 Task: Create Card Brand Reputation Management in Board Sales Reporting to Workspace Event Marketing. Create Card Operating Agreements Review in Board Media Planning and Buying to Workspace Event Marketing. Create Card Crisis Communication Planning in Board Sales Incentive Program Design and Implementation to Workspace Event Marketing
Action: Mouse moved to (106, 52)
Screenshot: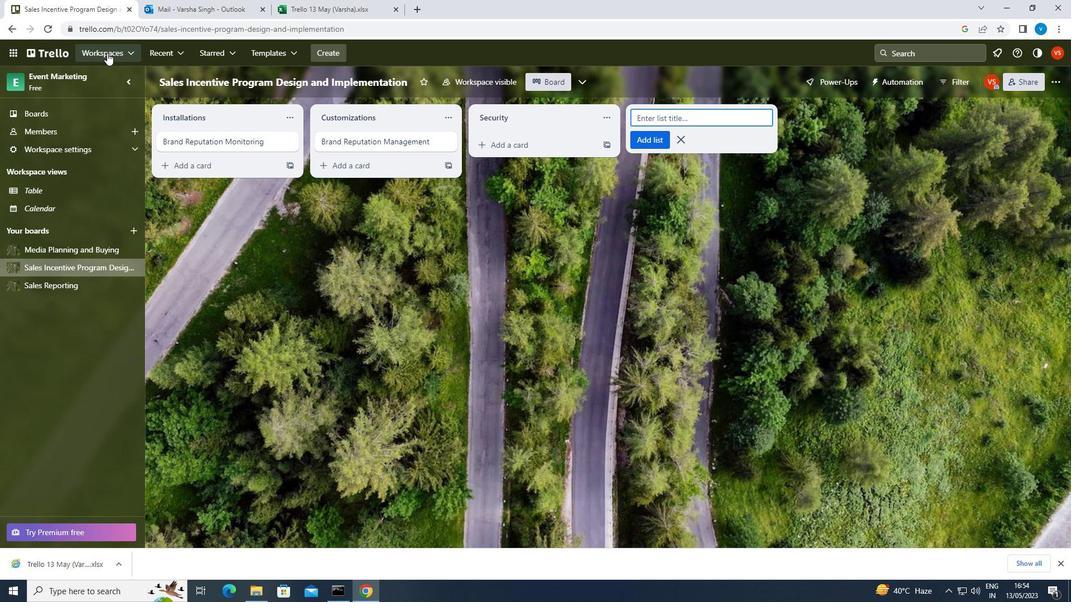 
Action: Mouse pressed left at (106, 52)
Screenshot: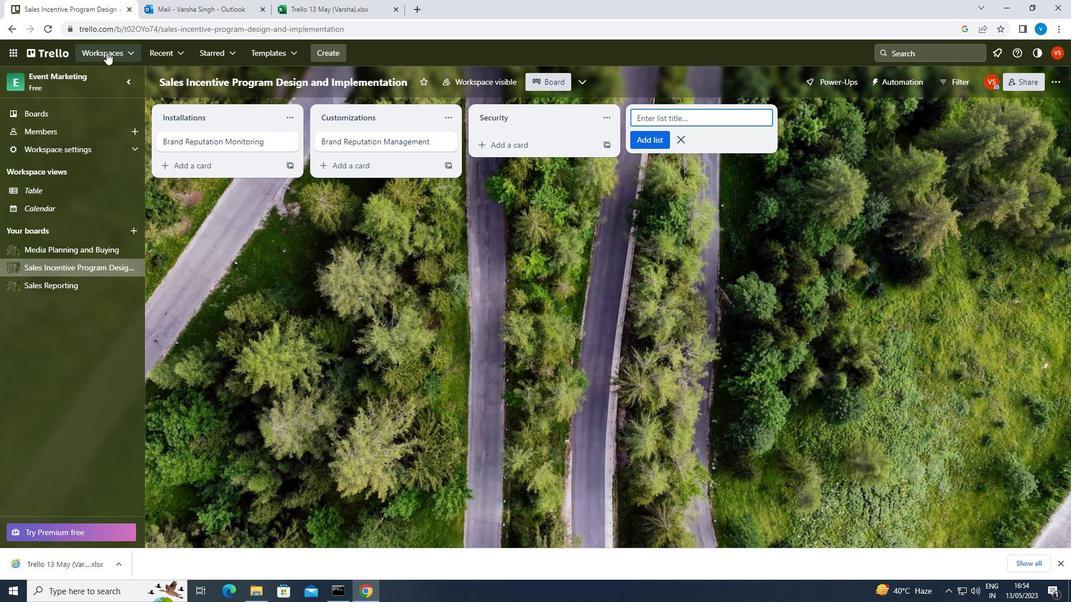 
Action: Mouse moved to (154, 471)
Screenshot: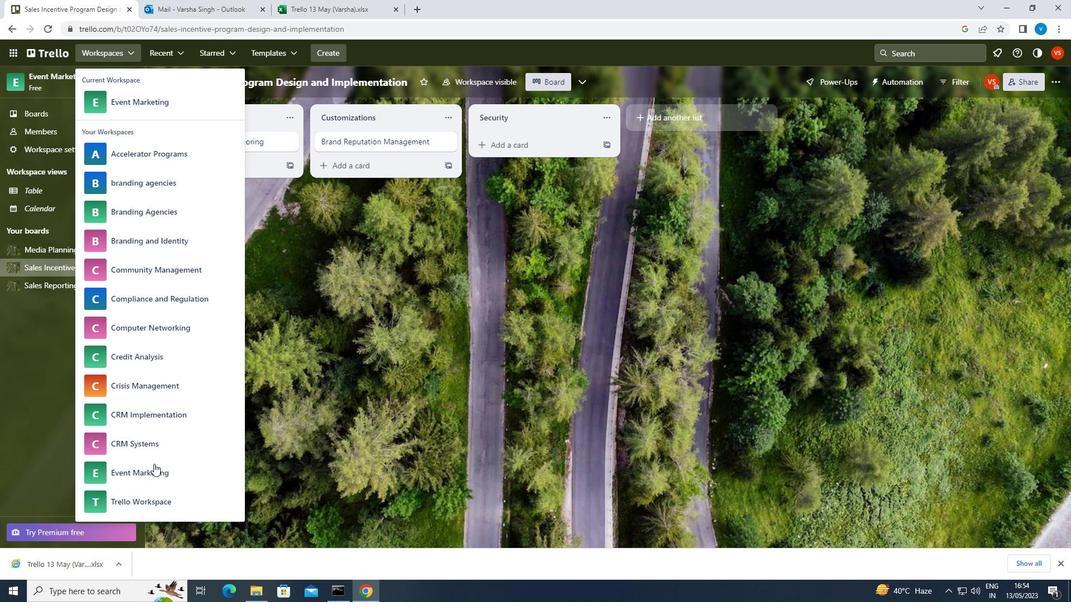 
Action: Mouse pressed left at (154, 471)
Screenshot: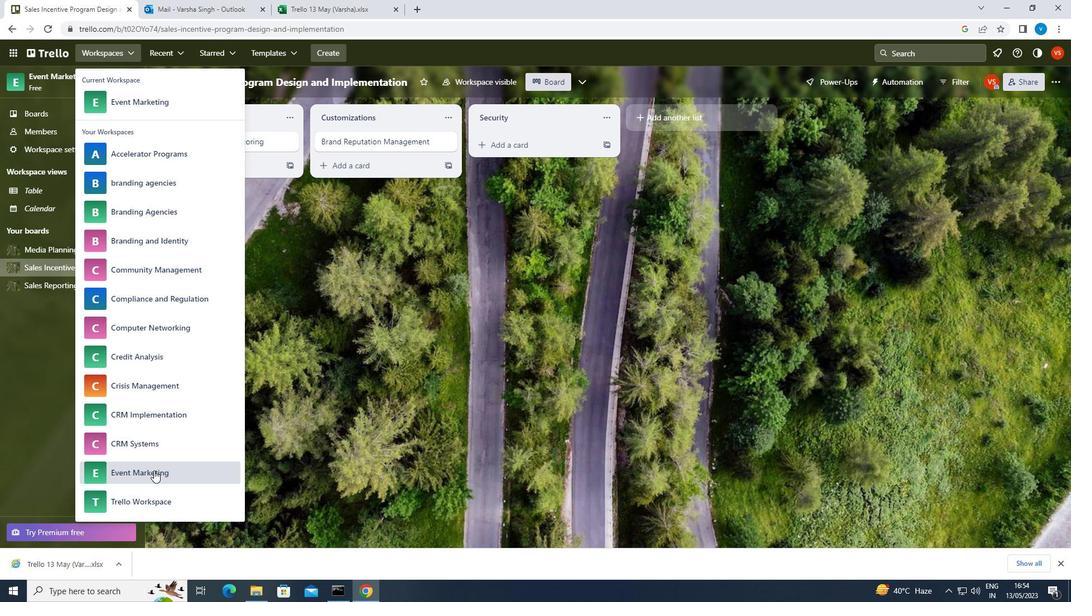 
Action: Mouse moved to (46, 279)
Screenshot: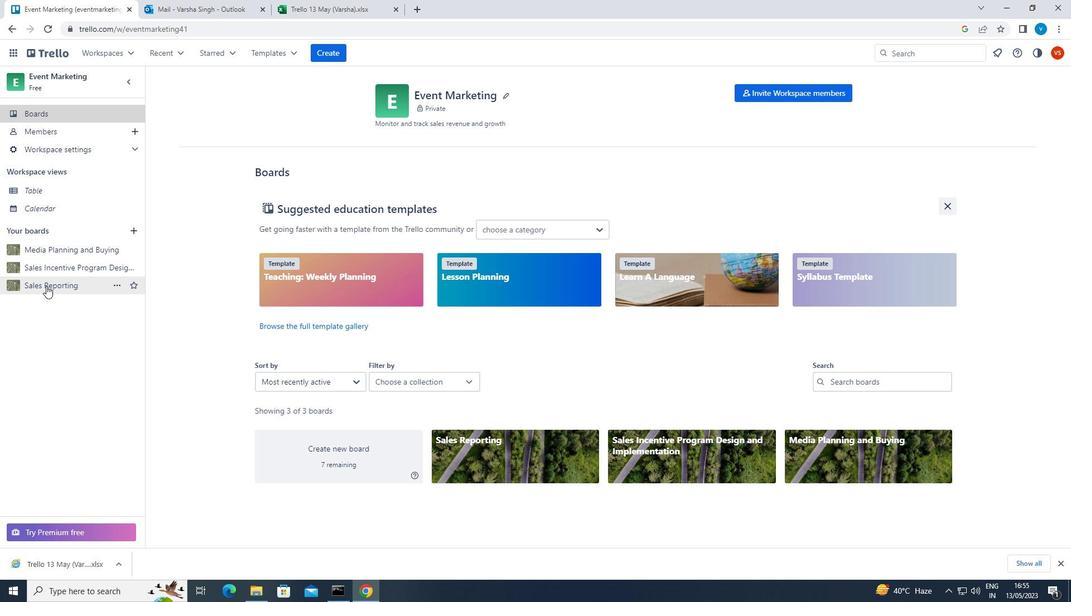
Action: Mouse pressed left at (46, 279)
Screenshot: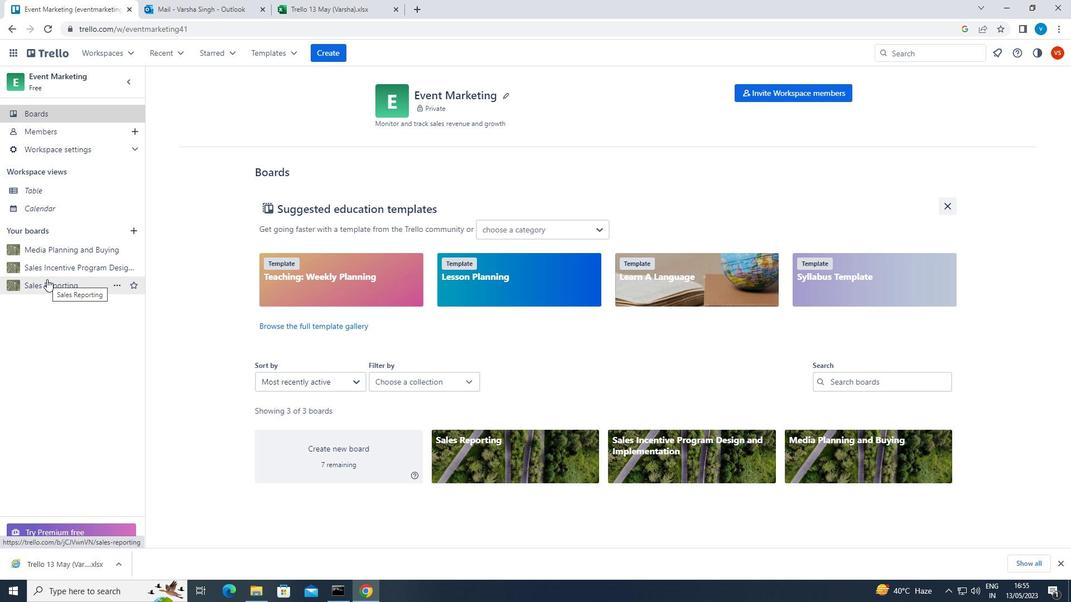 
Action: Mouse moved to (495, 140)
Screenshot: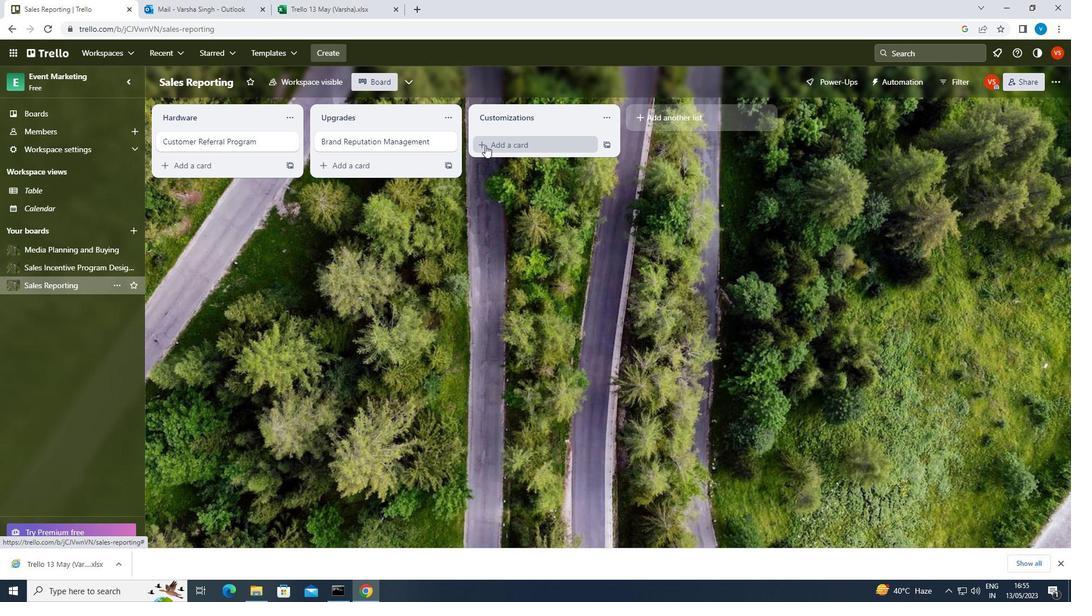 
Action: Mouse pressed left at (495, 140)
Screenshot: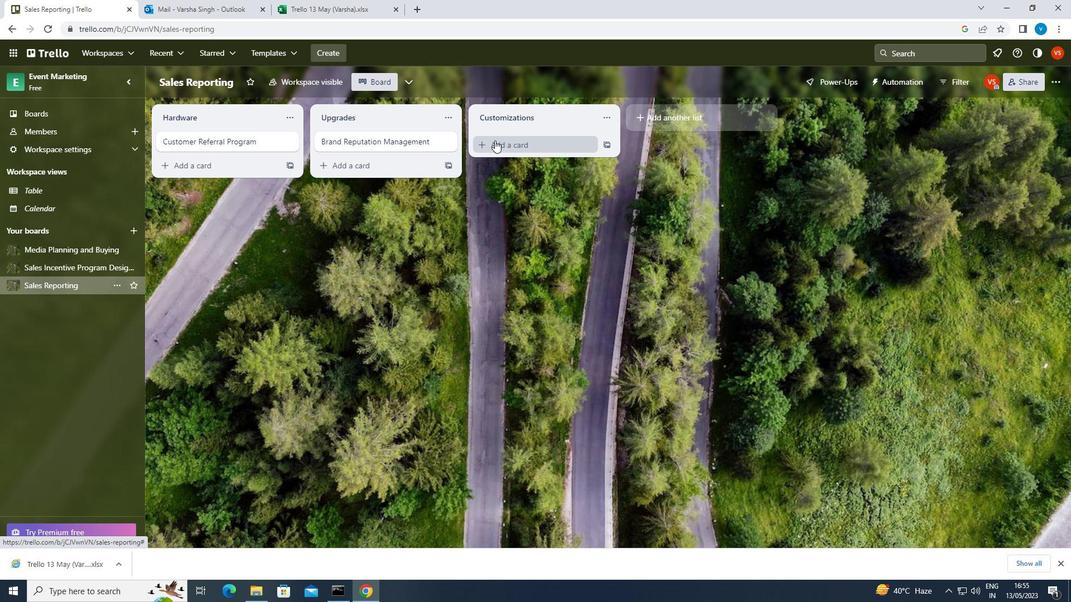 
Action: Key pressed <Key.shift>BRAND<Key.space><Key.shift>REPUTATION<Key.space><Key.shift>MANAGEMENT
Screenshot: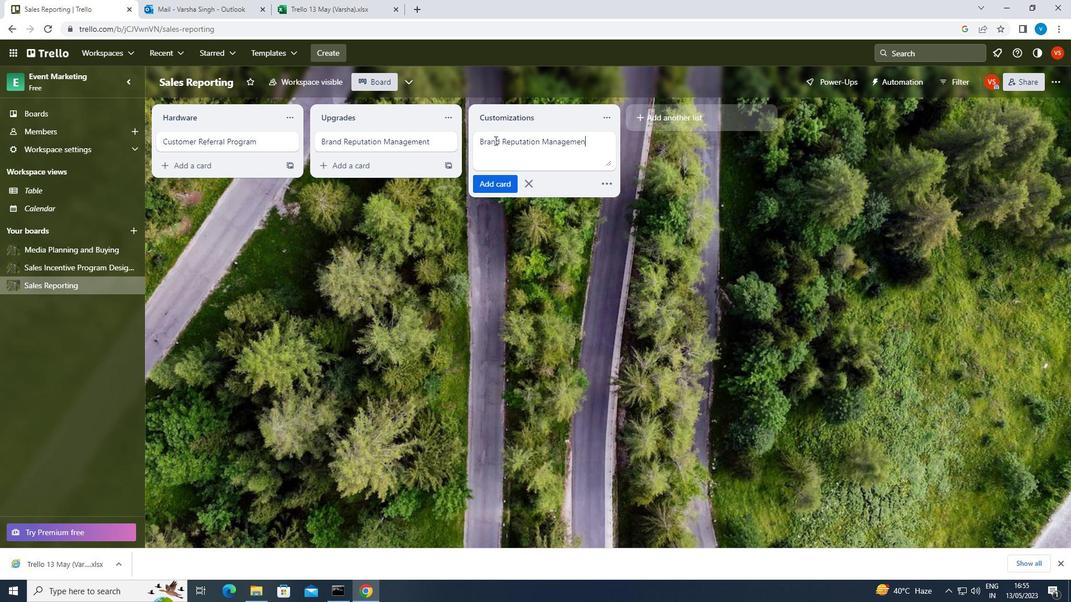 
Action: Mouse moved to (495, 133)
Screenshot: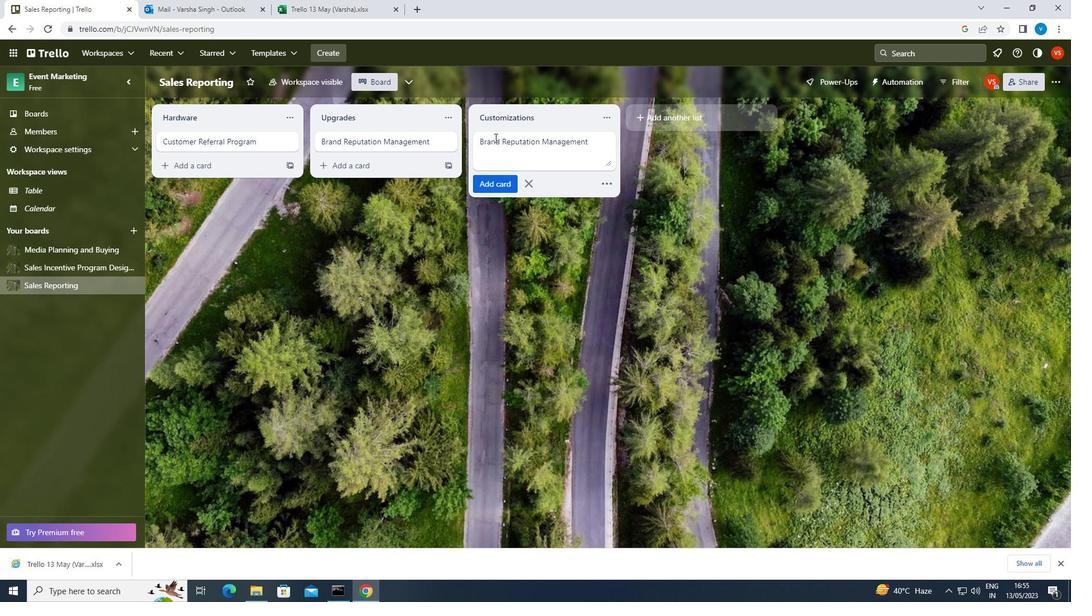 
Action: Key pressed <Key.enter>
Screenshot: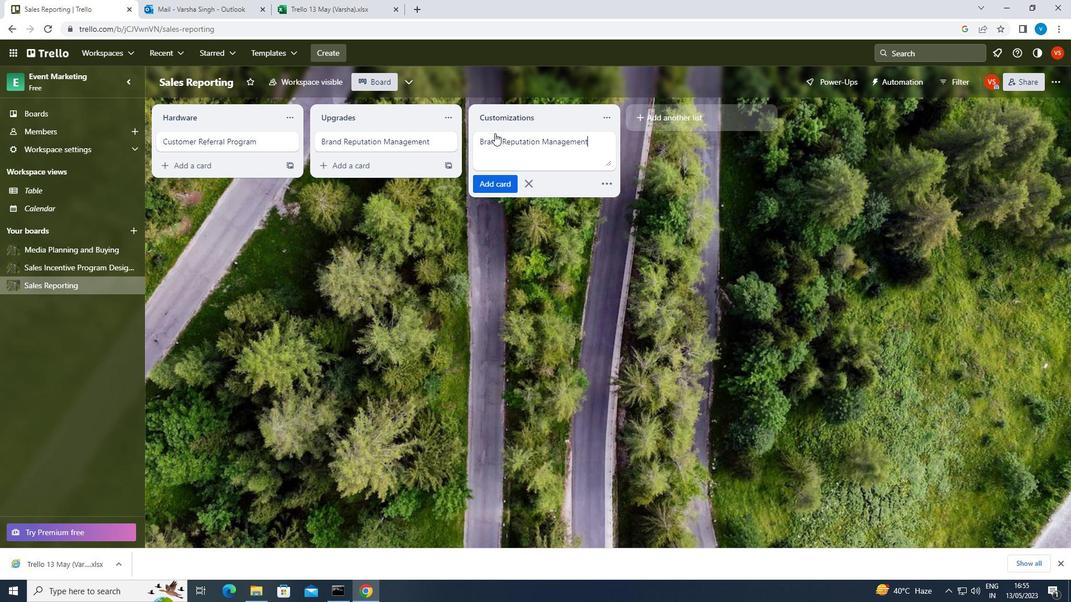 
Action: Mouse moved to (49, 251)
Screenshot: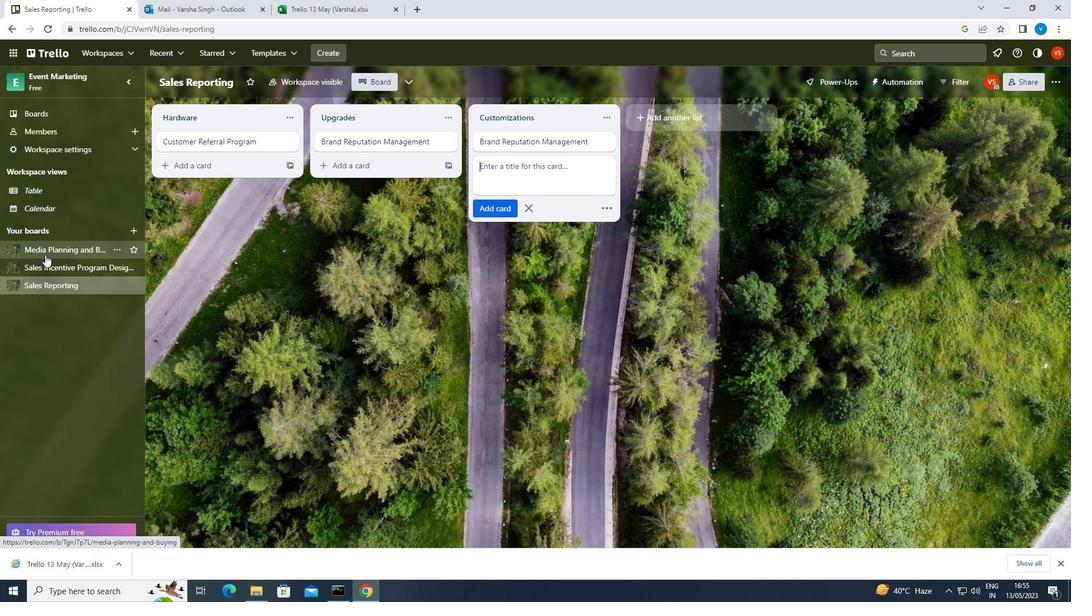 
Action: Mouse pressed left at (49, 251)
Screenshot: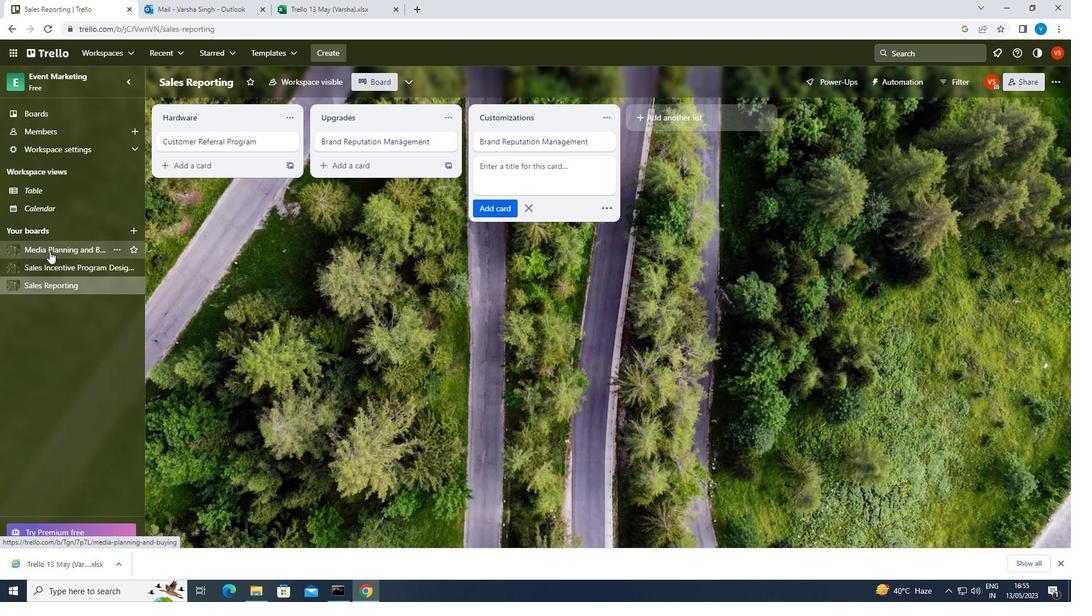 
Action: Mouse moved to (501, 146)
Screenshot: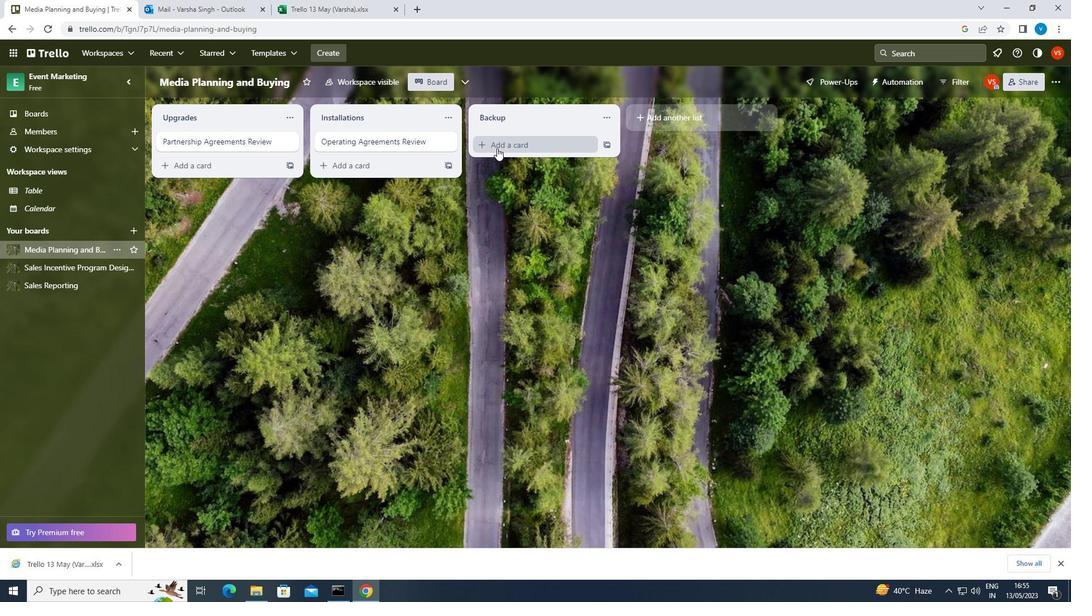 
Action: Mouse pressed left at (501, 146)
Screenshot: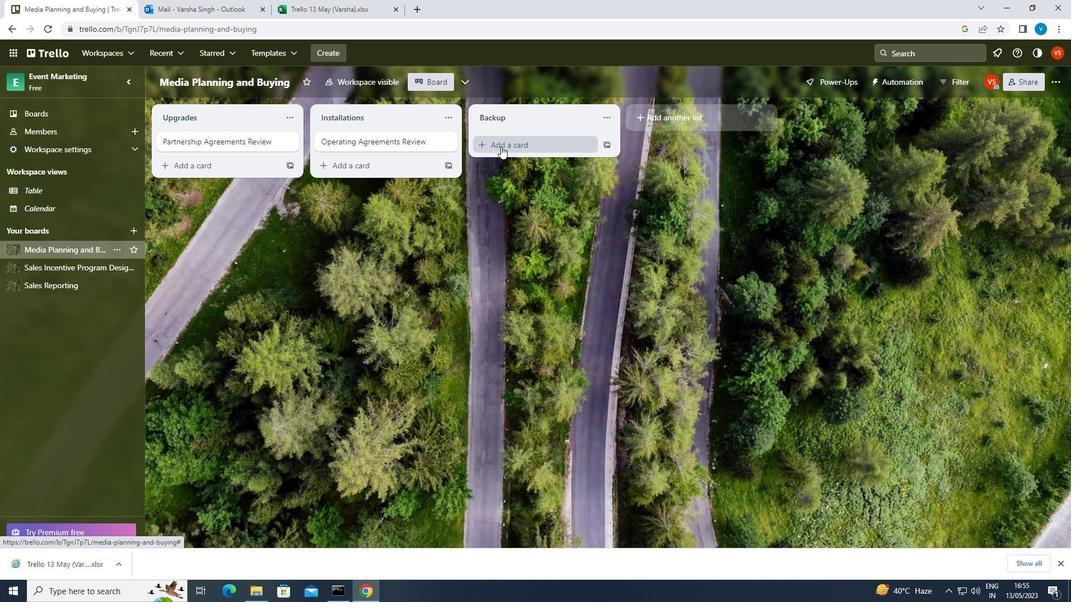 
Action: Mouse moved to (501, 147)
Screenshot: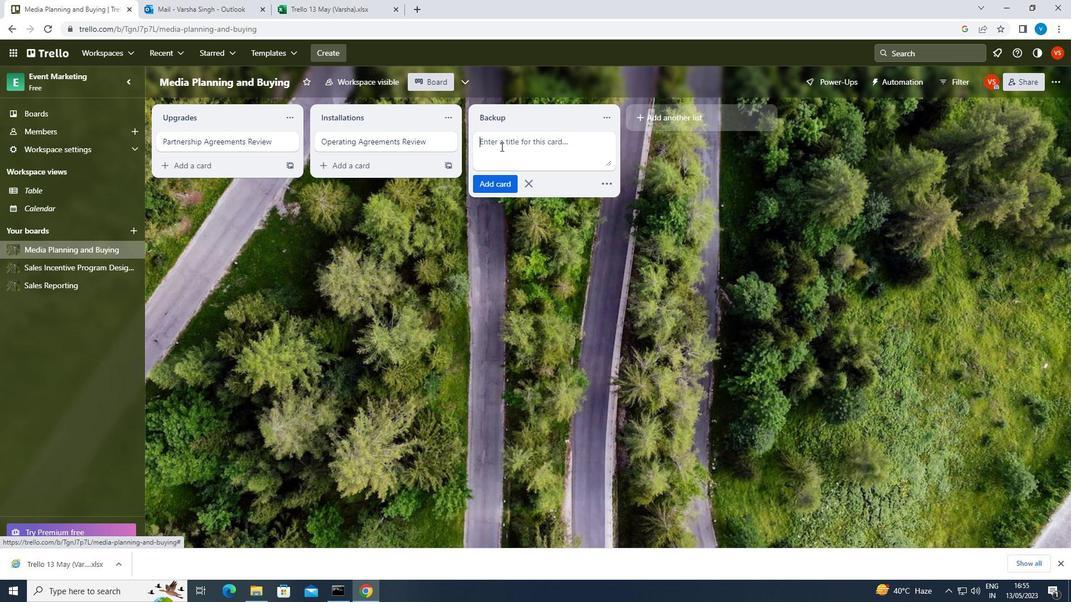 
Action: Key pressed <Key.shift>OPERATING<Key.space><Key.shift><Key.shift><Key.shift>AGREEMENTS<Key.space><Key.shift>REVIEW
Screenshot: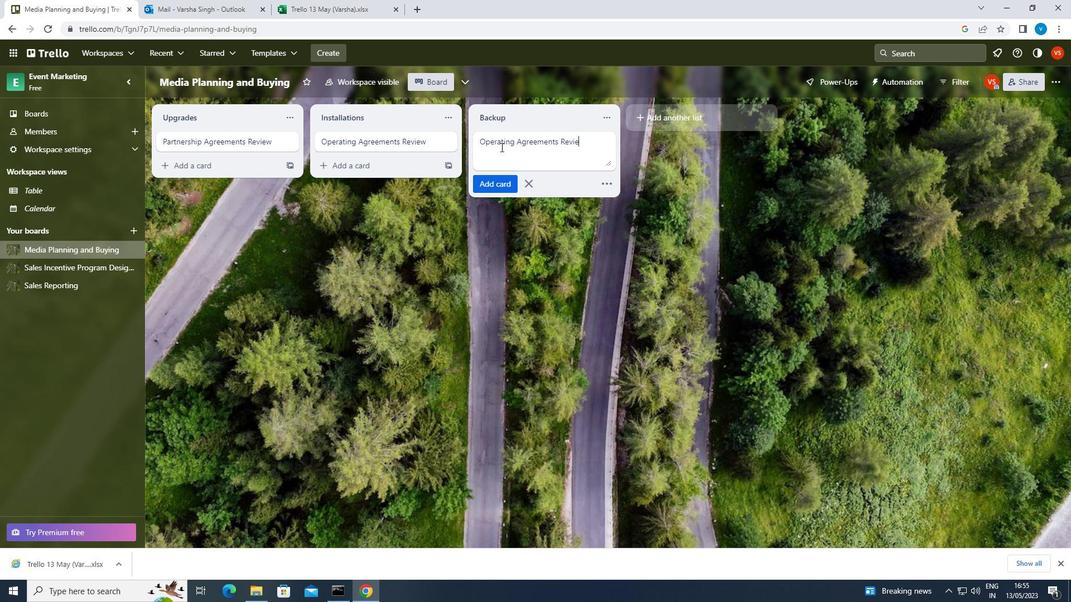 
Action: Mouse moved to (418, 164)
Screenshot: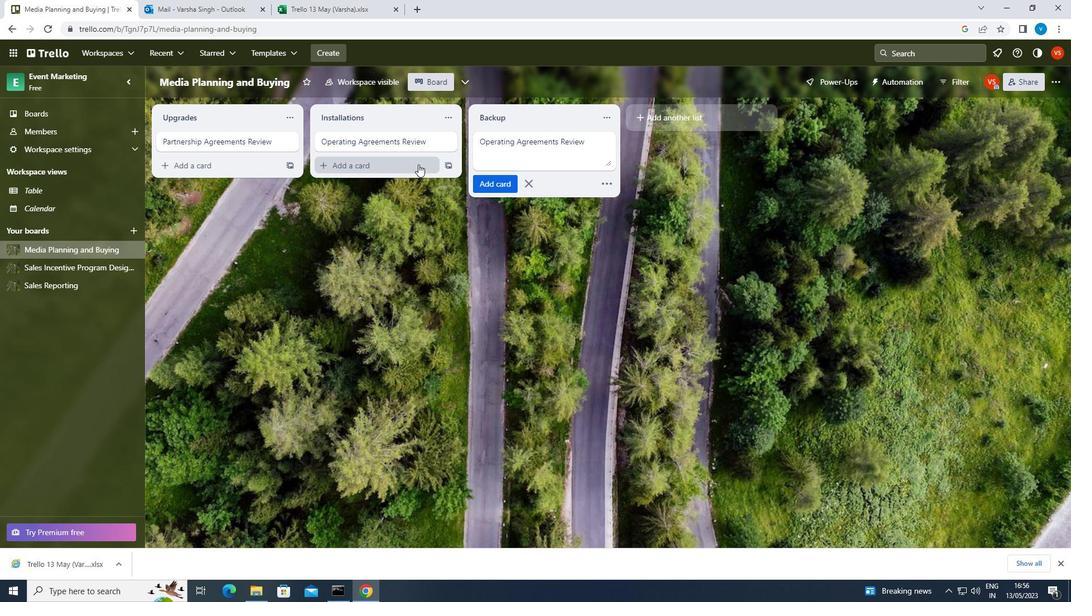 
Action: Key pressed <Key.enter>
Screenshot: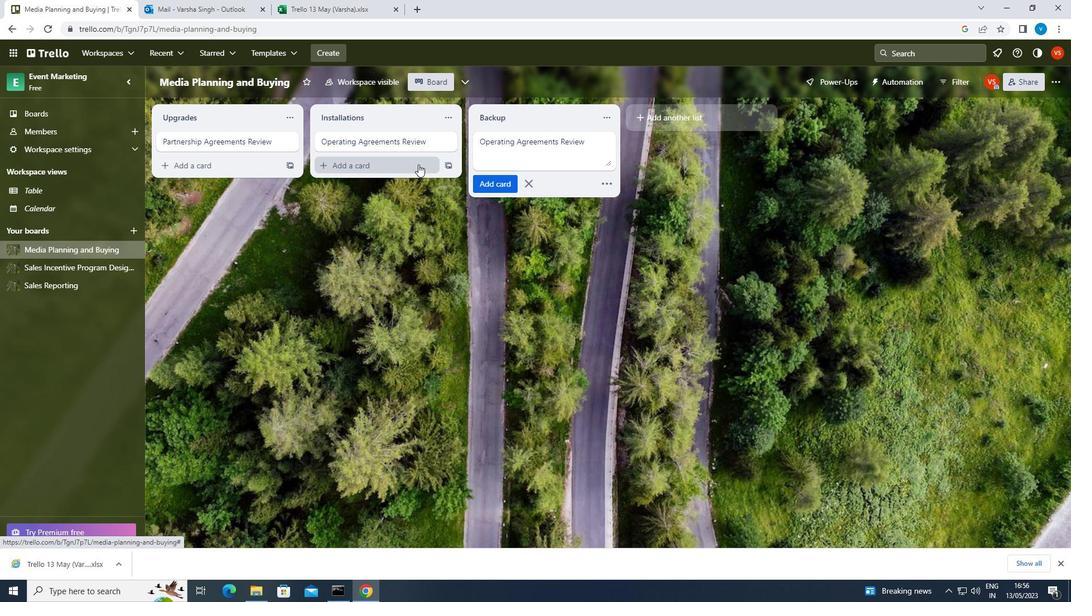 
Action: Mouse moved to (73, 265)
Screenshot: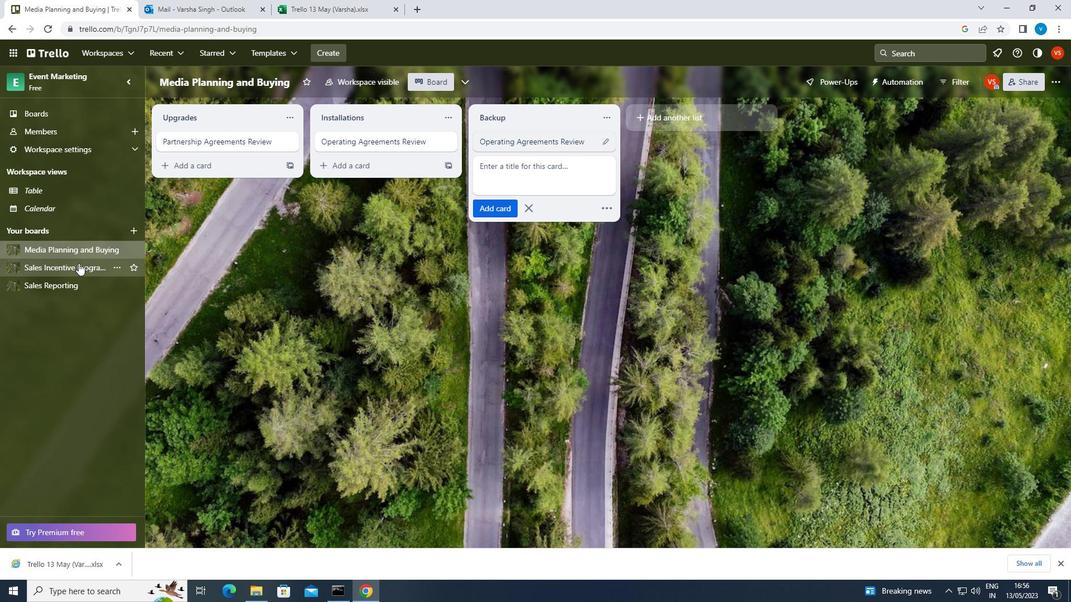 
Action: Mouse pressed left at (73, 265)
Screenshot: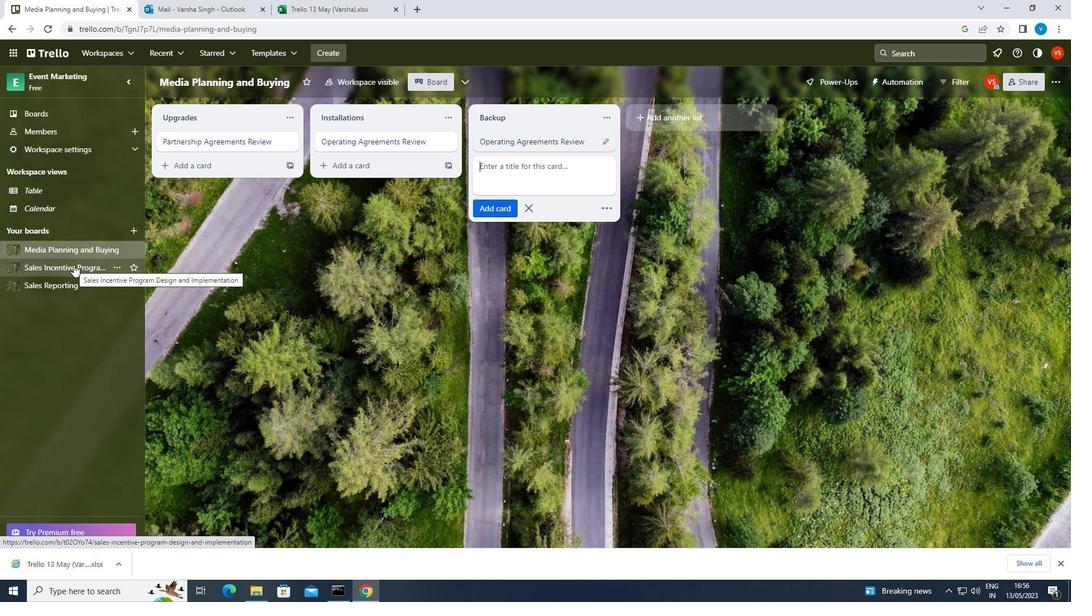 
Action: Mouse moved to (511, 143)
Screenshot: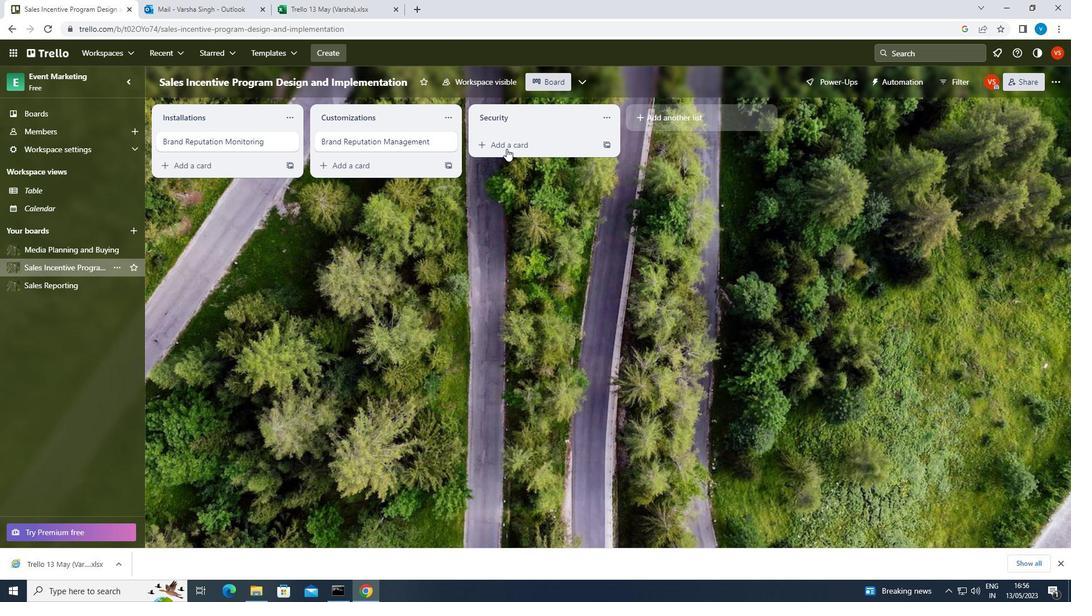 
Action: Mouse pressed left at (511, 143)
Screenshot: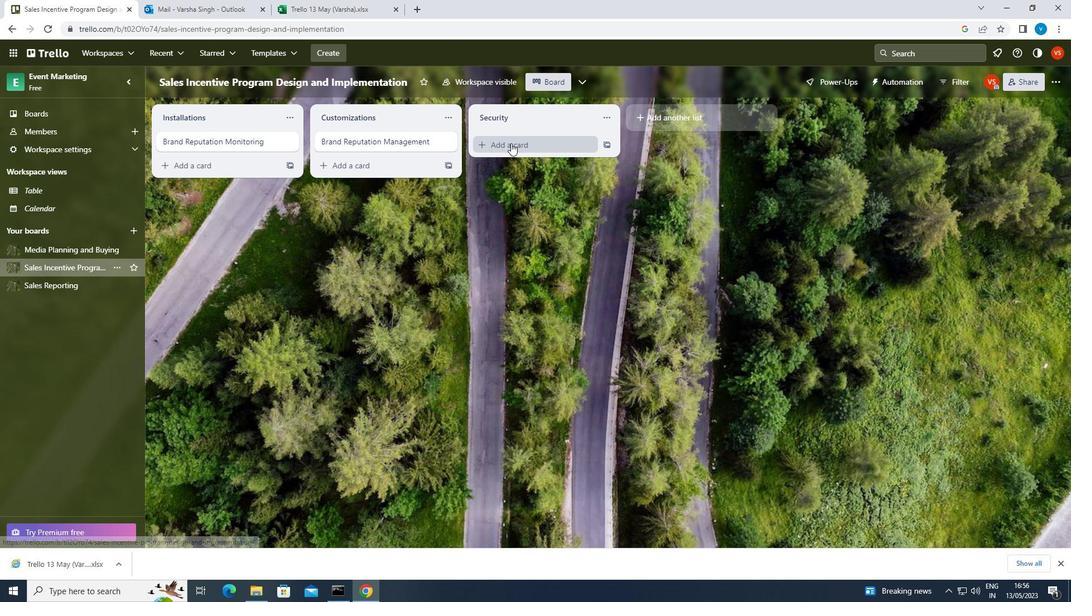 
Action: Key pressed <Key.shift>CRISIS<Key.space><Key.shift>COMMUNICATION<Key.space><Key.shift><Key.shift><Key.shift>PLANNING
Screenshot: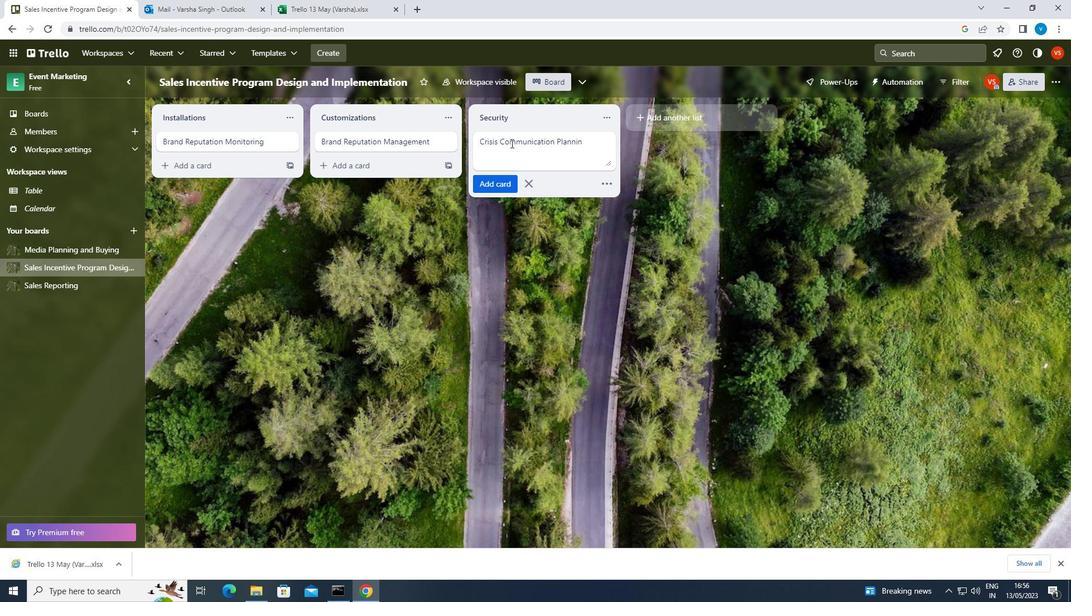 
Action: Mouse moved to (512, 142)
Screenshot: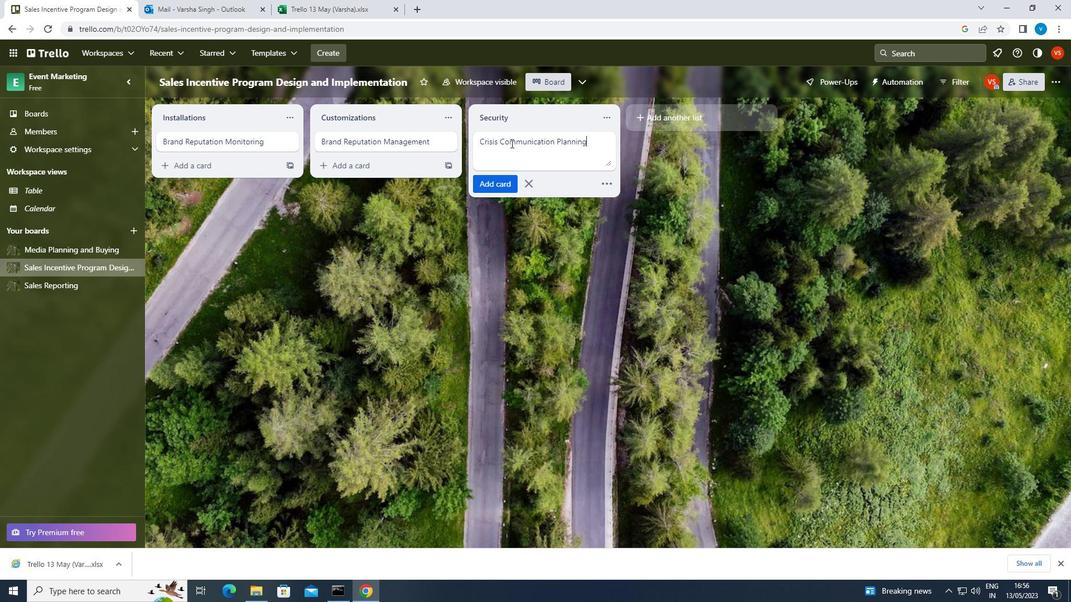 
Action: Key pressed <Key.enter>
Screenshot: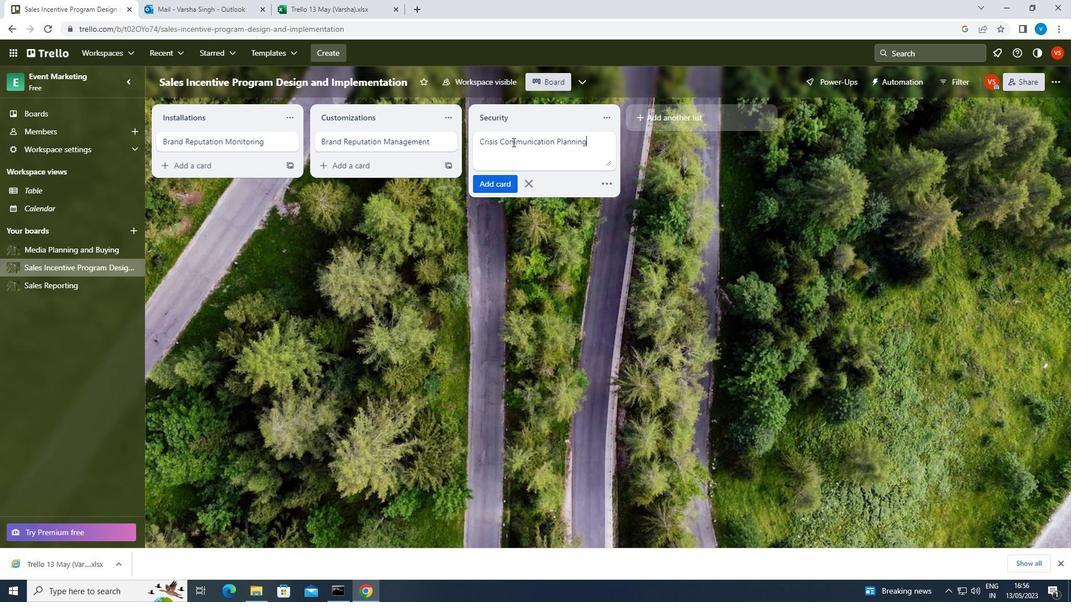 
